 Task: Assign in the project WorkWave the issue 'Develop a new tool for automated testing of webhooks and APIs' to the sprint 'Sprint for Success'.
Action: Mouse moved to (916, 206)
Screenshot: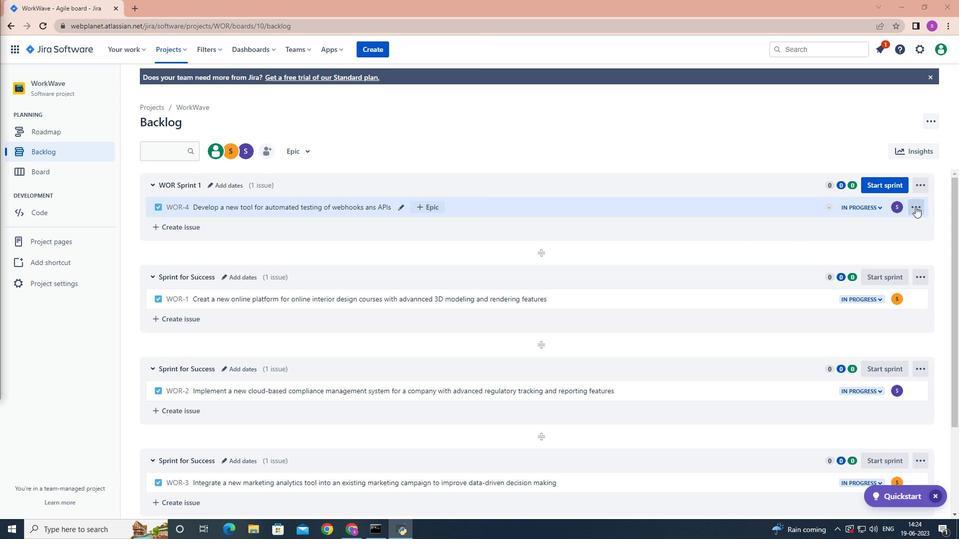 
Action: Mouse pressed left at (916, 206)
Screenshot: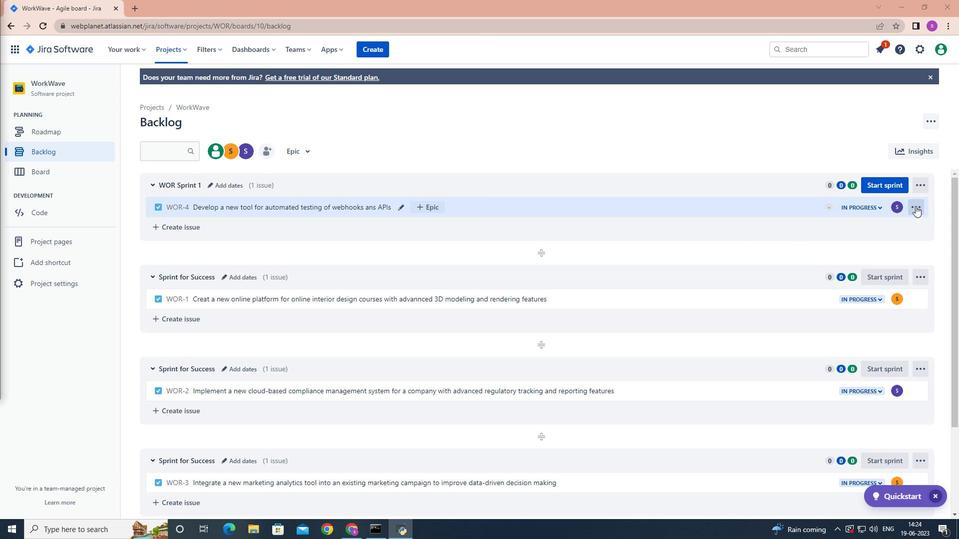 
Action: Mouse moved to (886, 350)
Screenshot: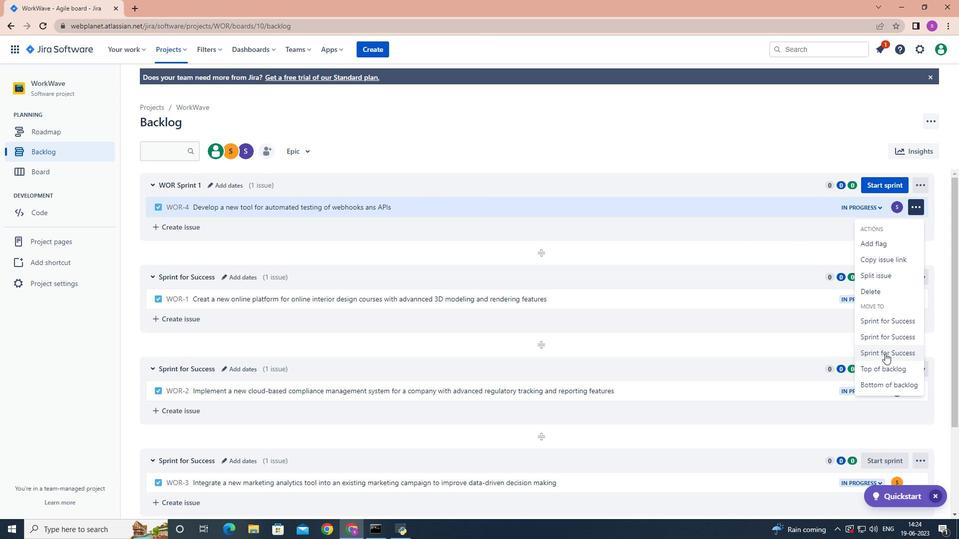 
Action: Mouse pressed left at (886, 350)
Screenshot: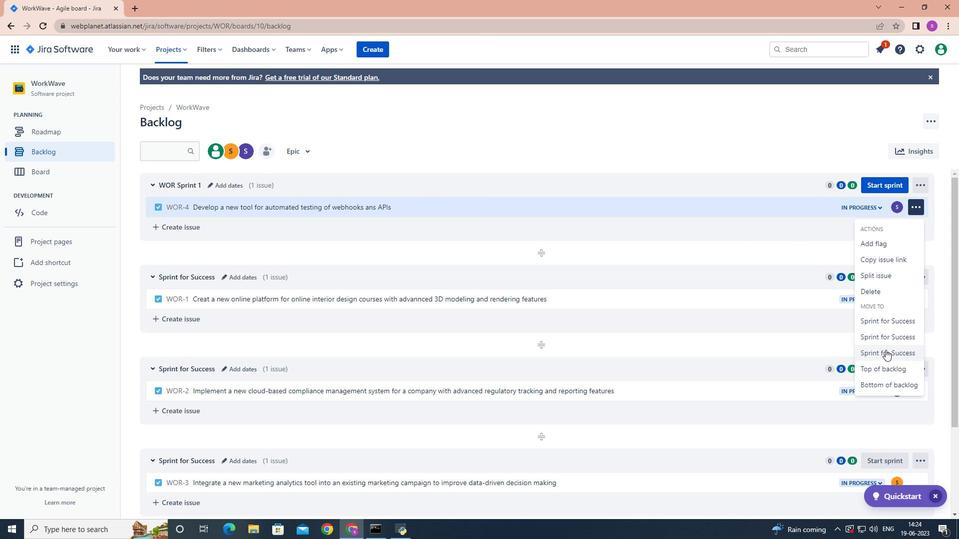 
Action: Mouse moved to (593, 307)
Screenshot: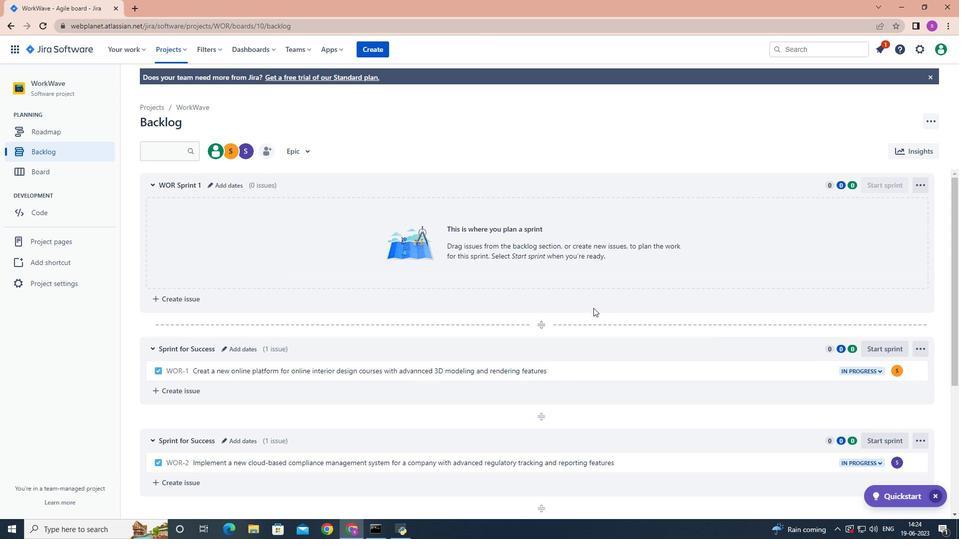 
